 Task: Enable the video filter "Video filtering using a chain of video filter modules" in the video filter module.
Action: Mouse moved to (95, 16)
Screenshot: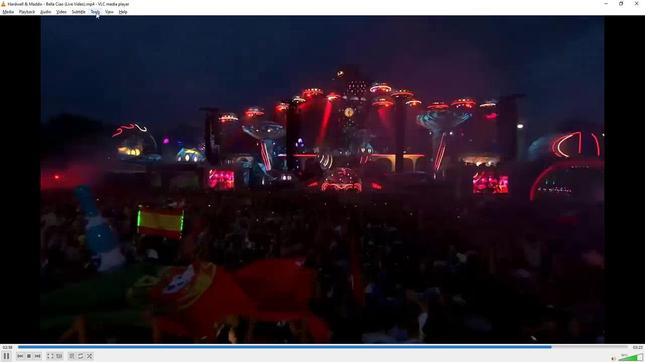 
Action: Mouse pressed left at (95, 16)
Screenshot: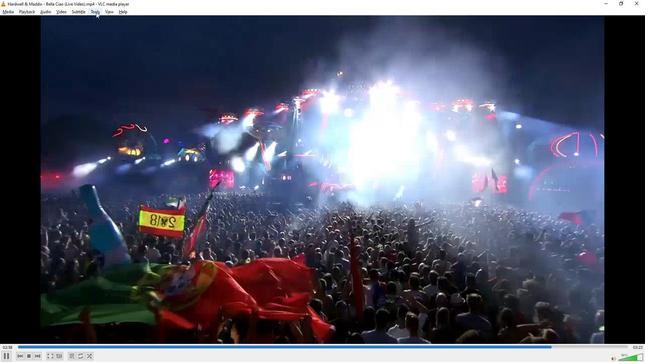 
Action: Mouse moved to (107, 90)
Screenshot: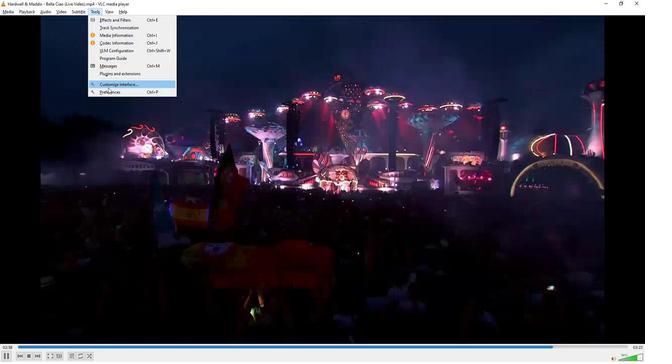 
Action: Mouse pressed left at (107, 90)
Screenshot: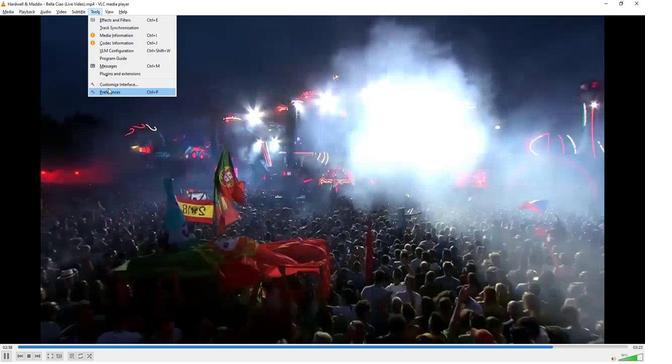 
Action: Mouse moved to (144, 283)
Screenshot: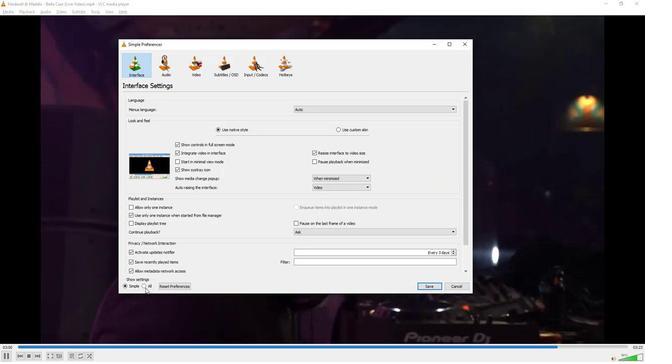 
Action: Mouse pressed left at (144, 283)
Screenshot: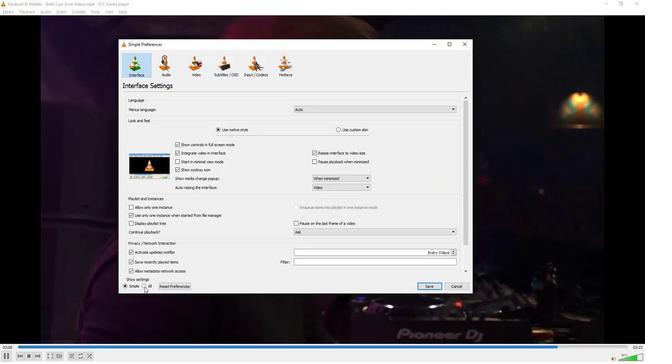 
Action: Mouse moved to (157, 239)
Screenshot: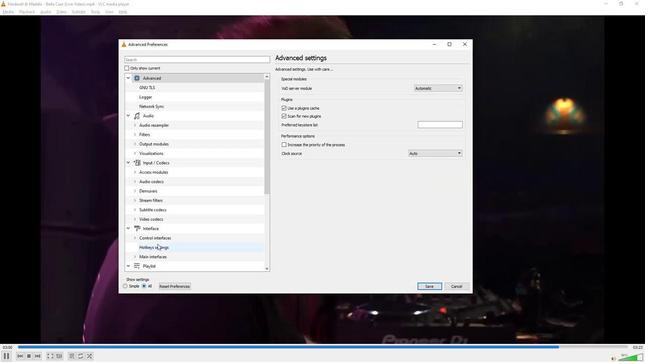 
Action: Mouse scrolled (157, 239) with delta (0, 0)
Screenshot: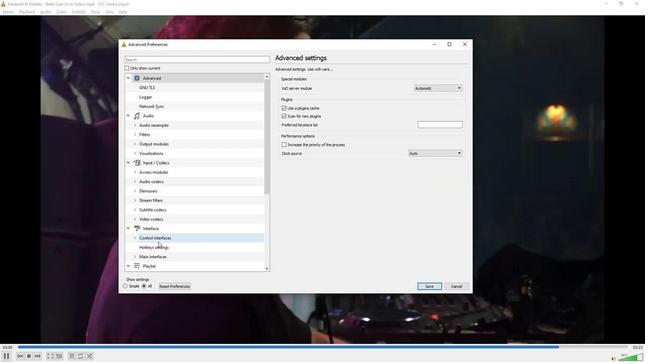 
Action: Mouse scrolled (157, 239) with delta (0, 0)
Screenshot: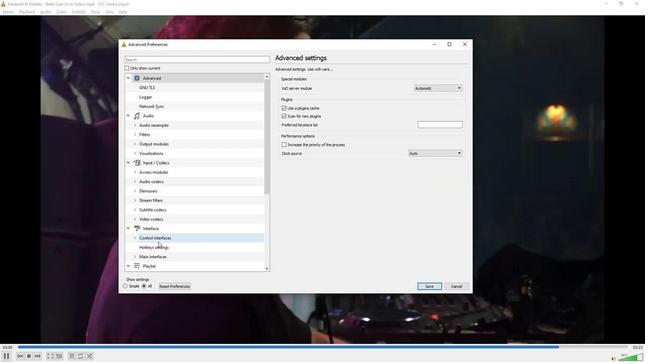 
Action: Mouse scrolled (157, 239) with delta (0, 0)
Screenshot: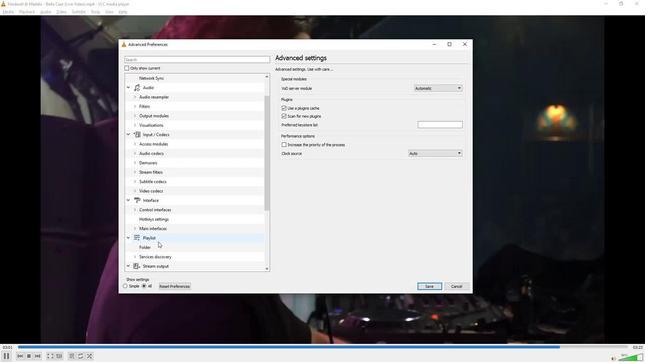 
Action: Mouse scrolled (157, 239) with delta (0, 0)
Screenshot: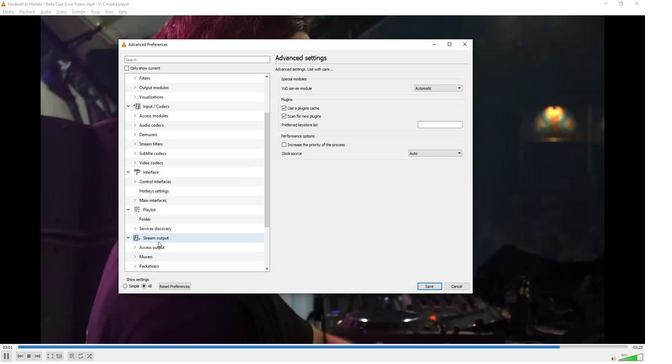 
Action: Mouse scrolled (157, 239) with delta (0, 0)
Screenshot: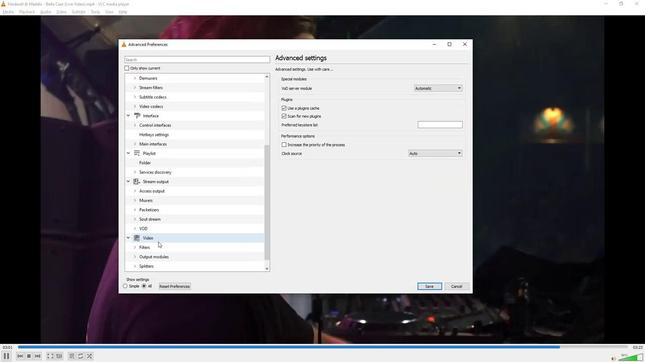 
Action: Mouse scrolled (157, 239) with delta (0, 0)
Screenshot: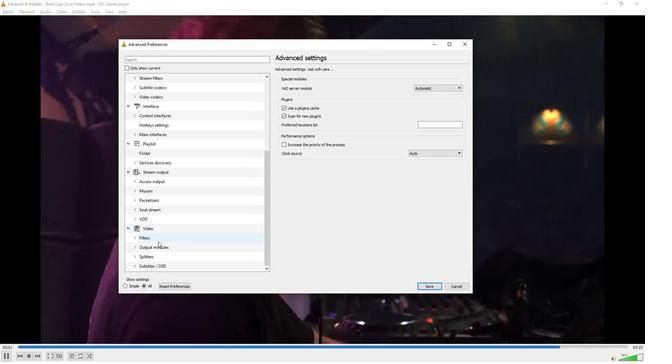 
Action: Mouse moved to (155, 236)
Screenshot: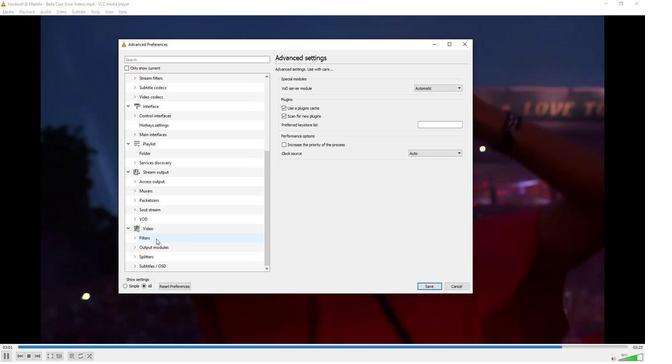 
Action: Mouse pressed left at (155, 236)
Screenshot: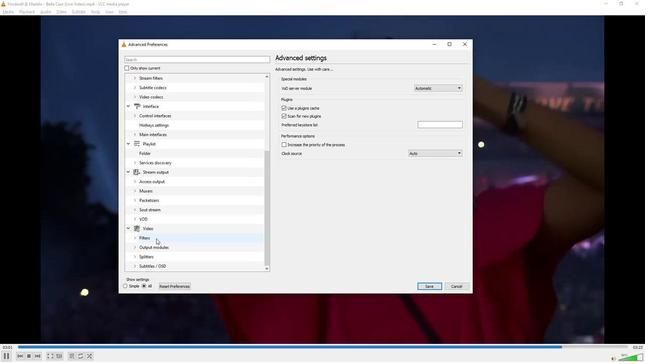 
Action: Mouse moved to (373, 238)
Screenshot: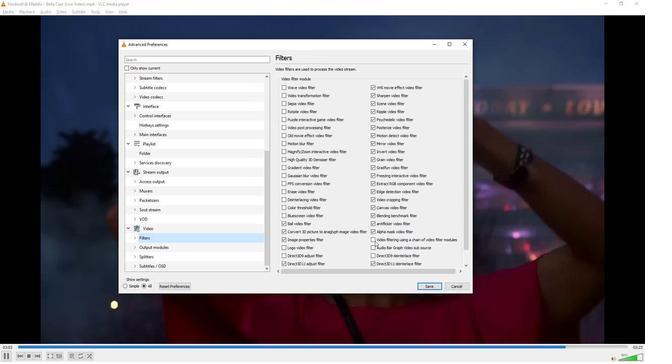 
Action: Mouse pressed left at (373, 238)
Screenshot: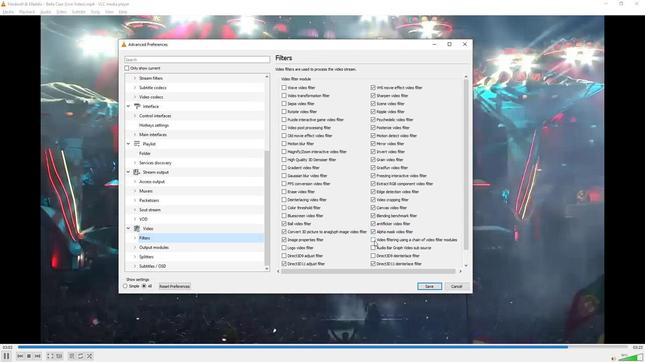 
Action: Mouse moved to (345, 241)
Screenshot: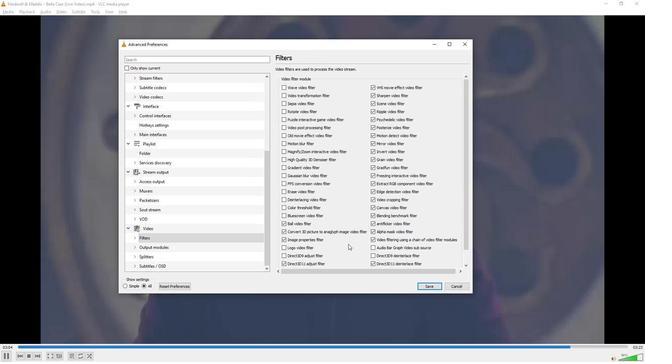 
